 Task: In the  document logbook.epub. Below name insert the link: 'www.facebook.com' Insert Dropdown below the link: Project Status  'Select Blocked'Insert Header and write  "Stellar". Change font style to  Caveat
Action: Mouse moved to (432, 498)
Screenshot: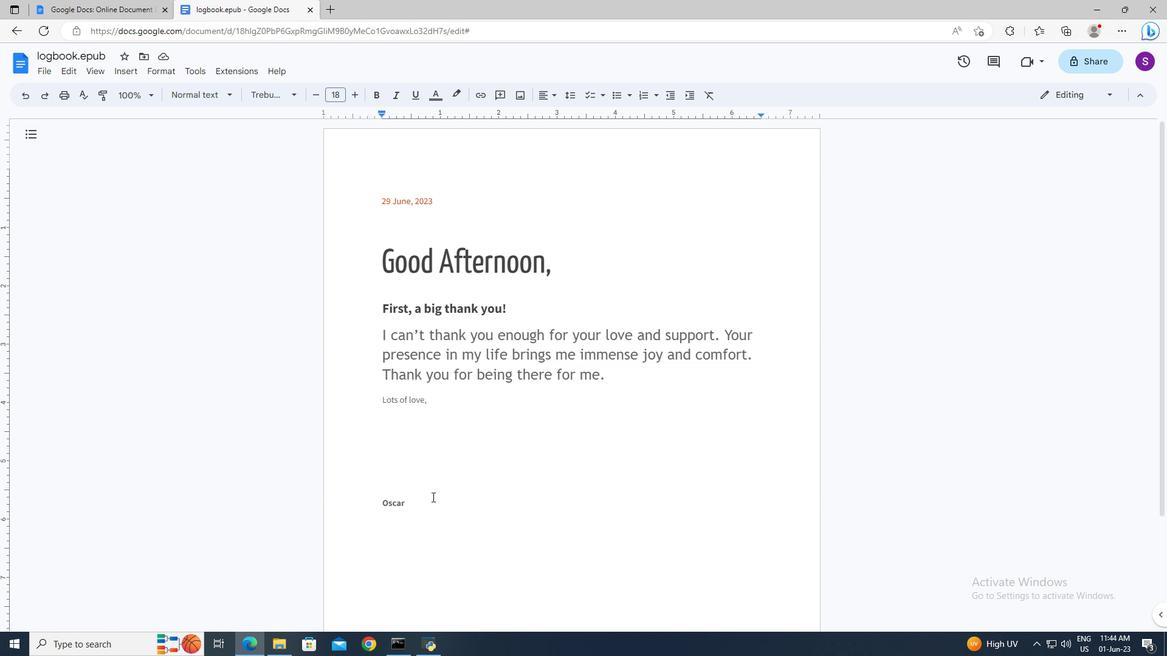 
Action: Mouse pressed left at (432, 498)
Screenshot: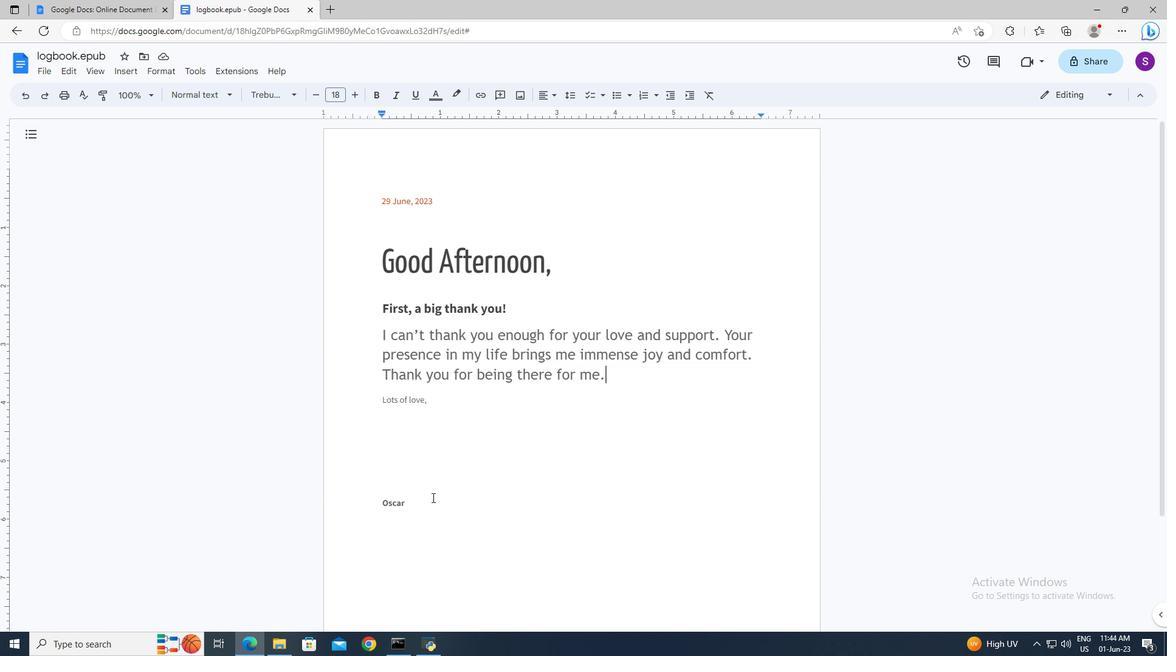 
Action: Key pressed <Key.enter>
Screenshot: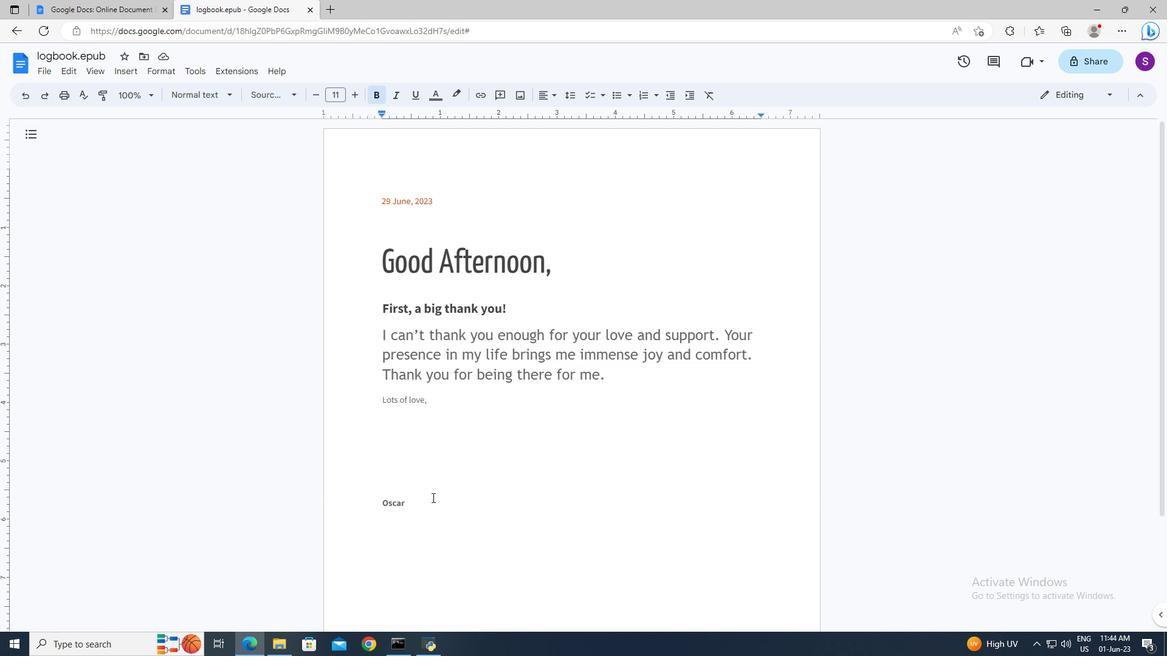 
Action: Mouse moved to (134, 69)
Screenshot: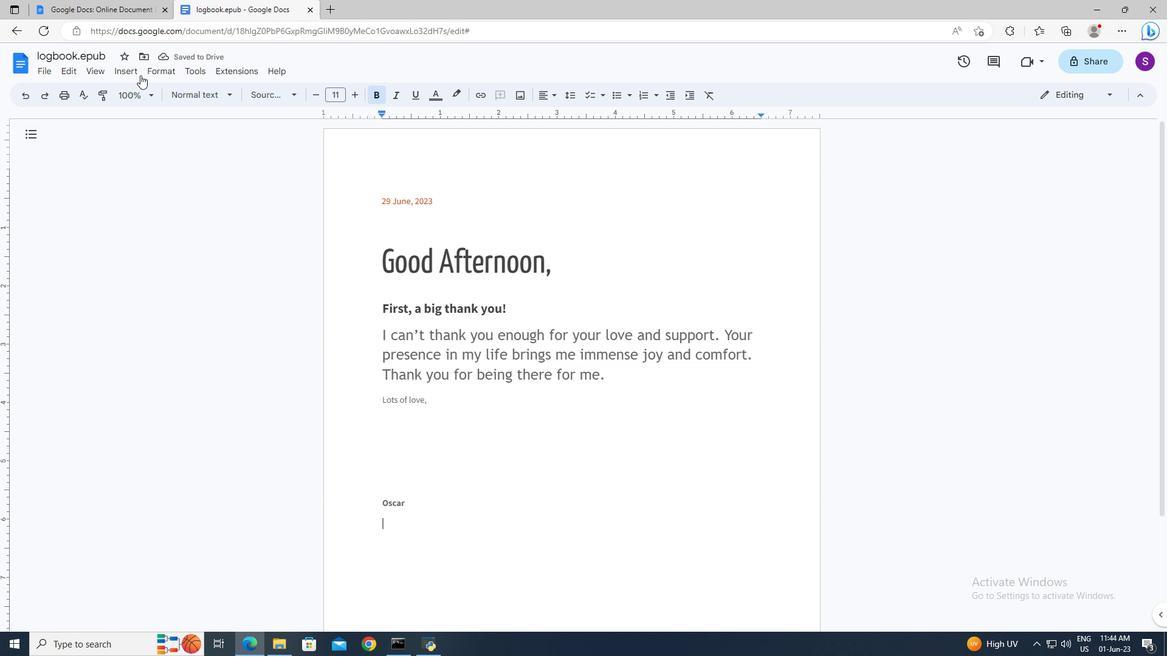 
Action: Mouse pressed left at (134, 69)
Screenshot: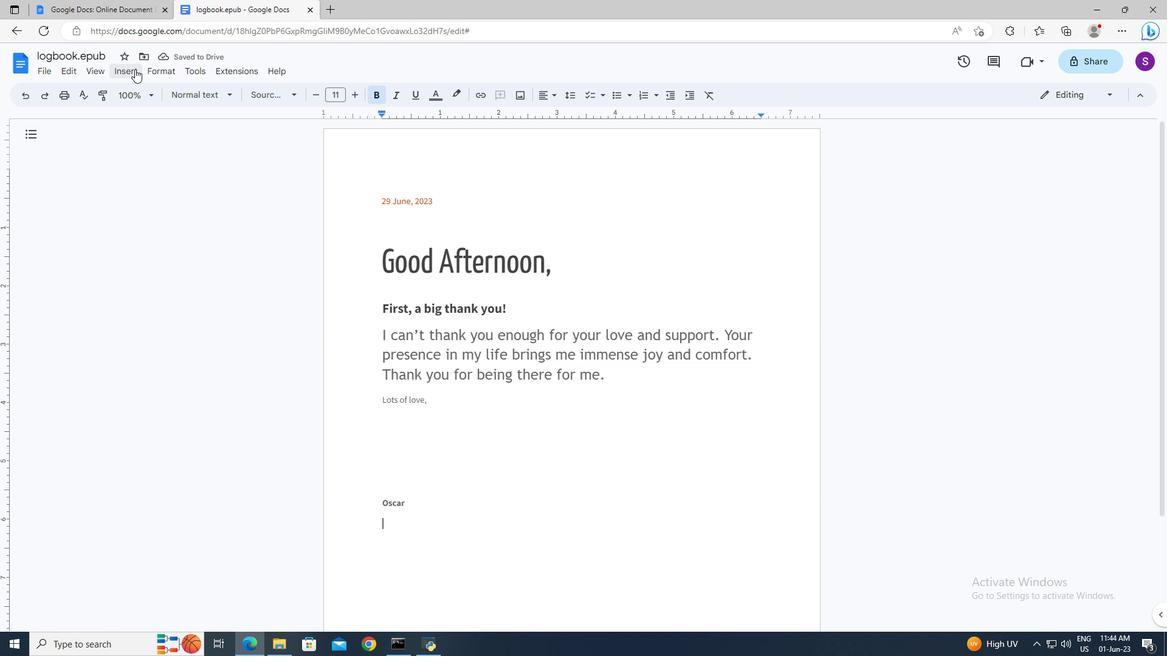 
Action: Mouse moved to (167, 442)
Screenshot: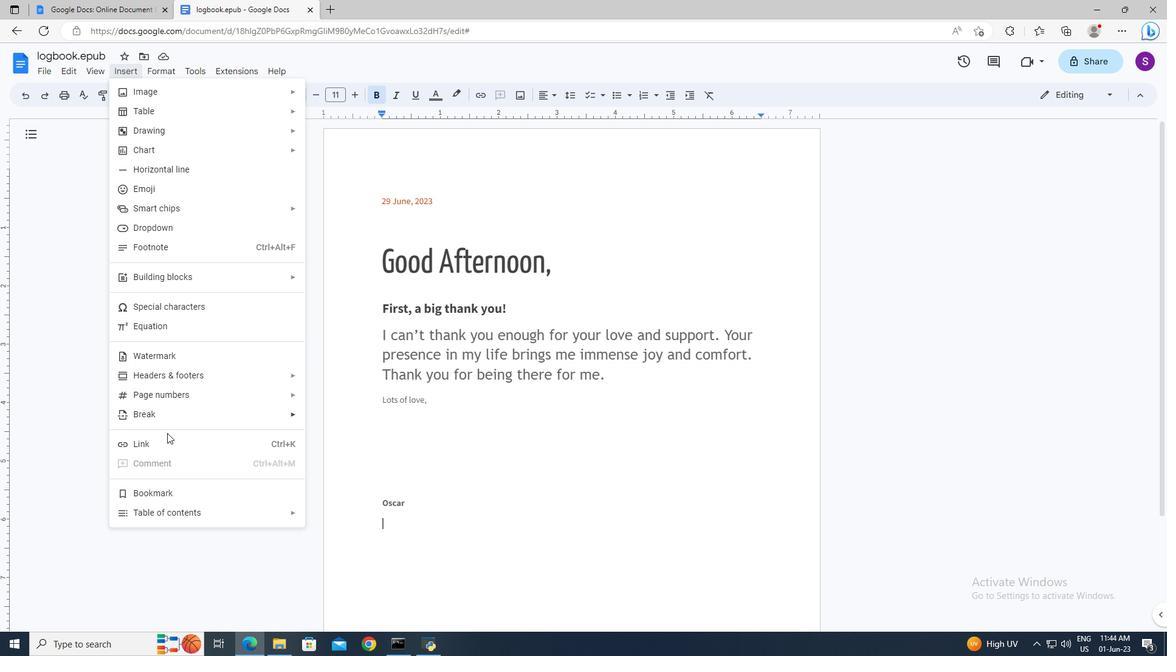 
Action: Mouse pressed left at (167, 442)
Screenshot: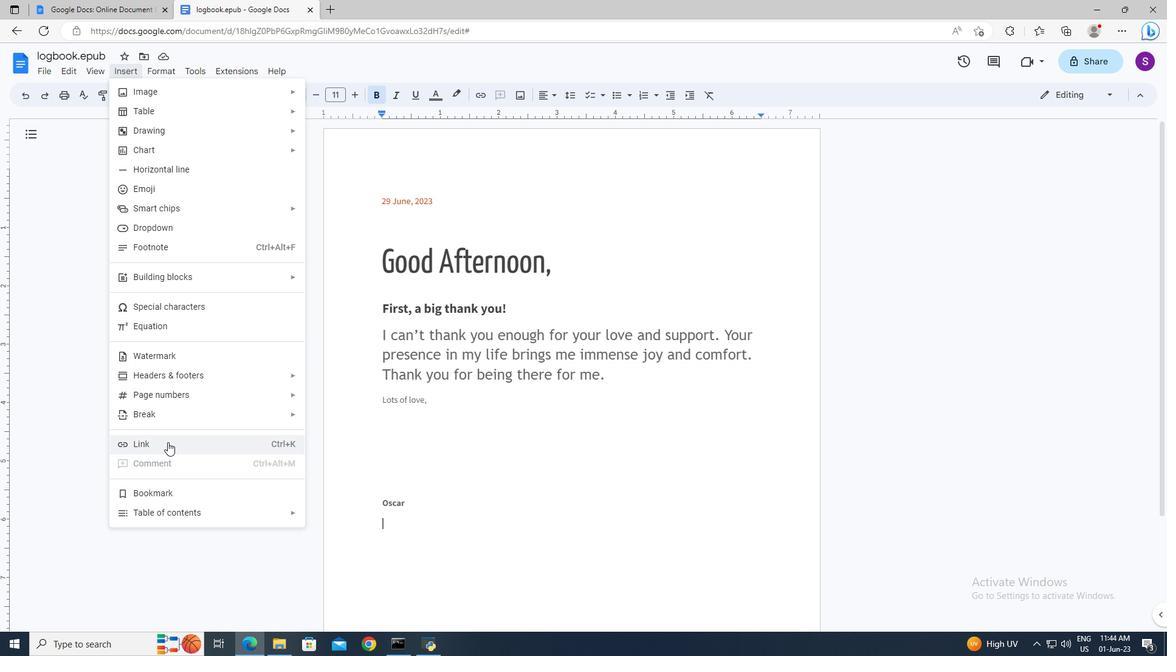 
Action: Mouse moved to (415, 335)
Screenshot: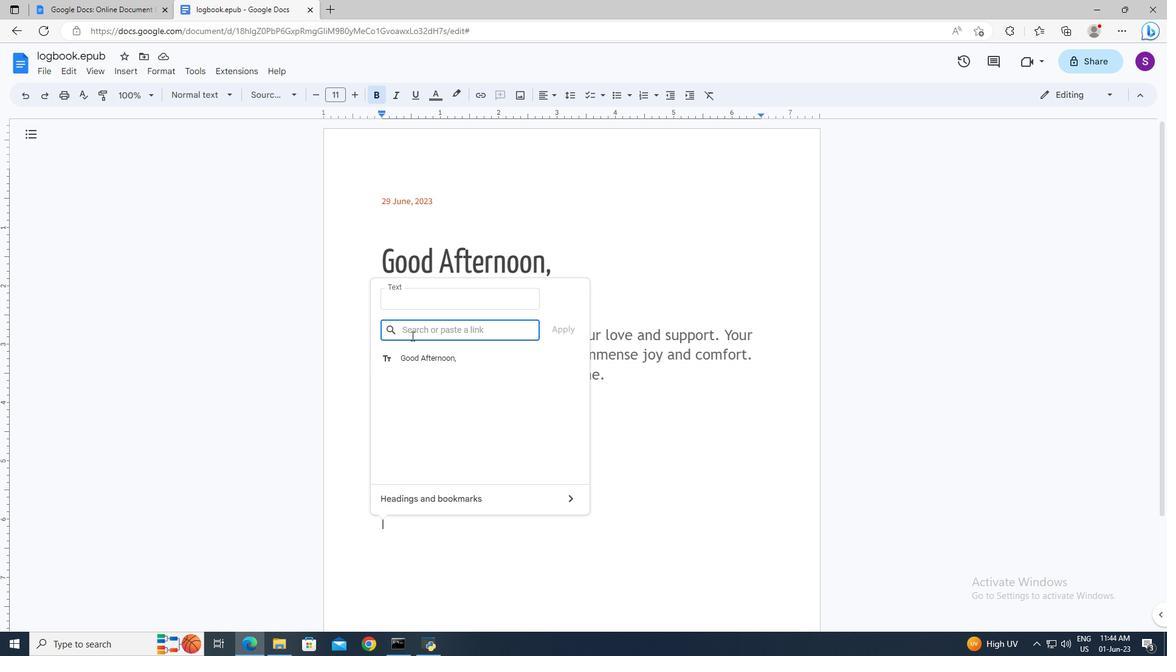 
Action: Mouse pressed left at (415, 335)
Screenshot: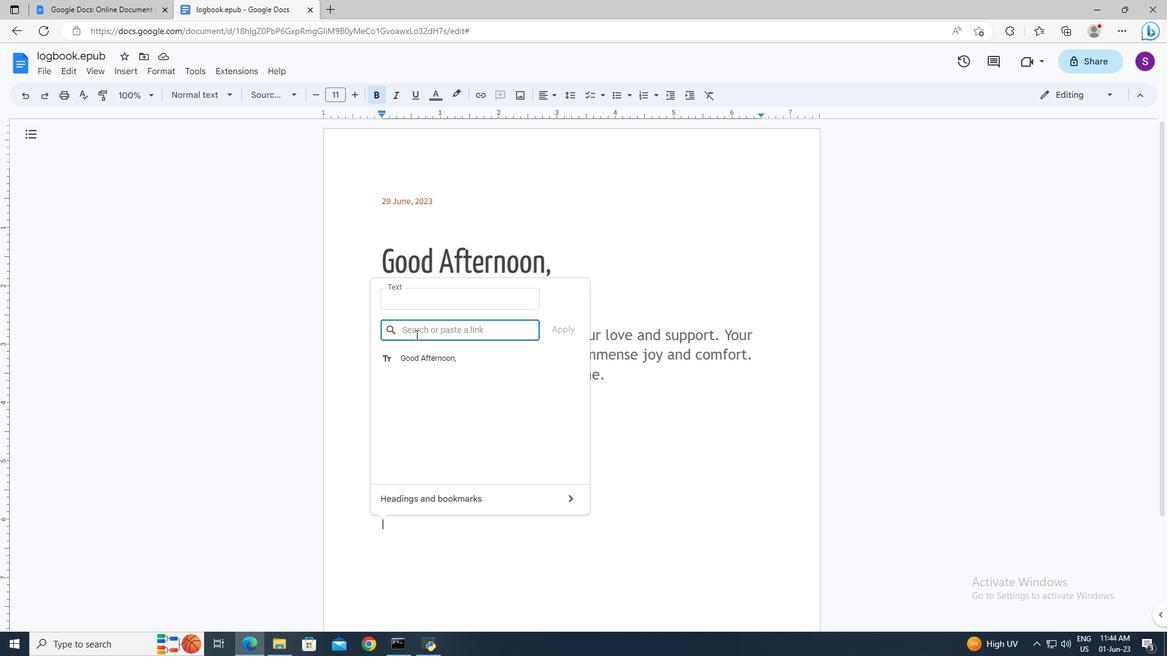
Action: Mouse moved to (413, 333)
Screenshot: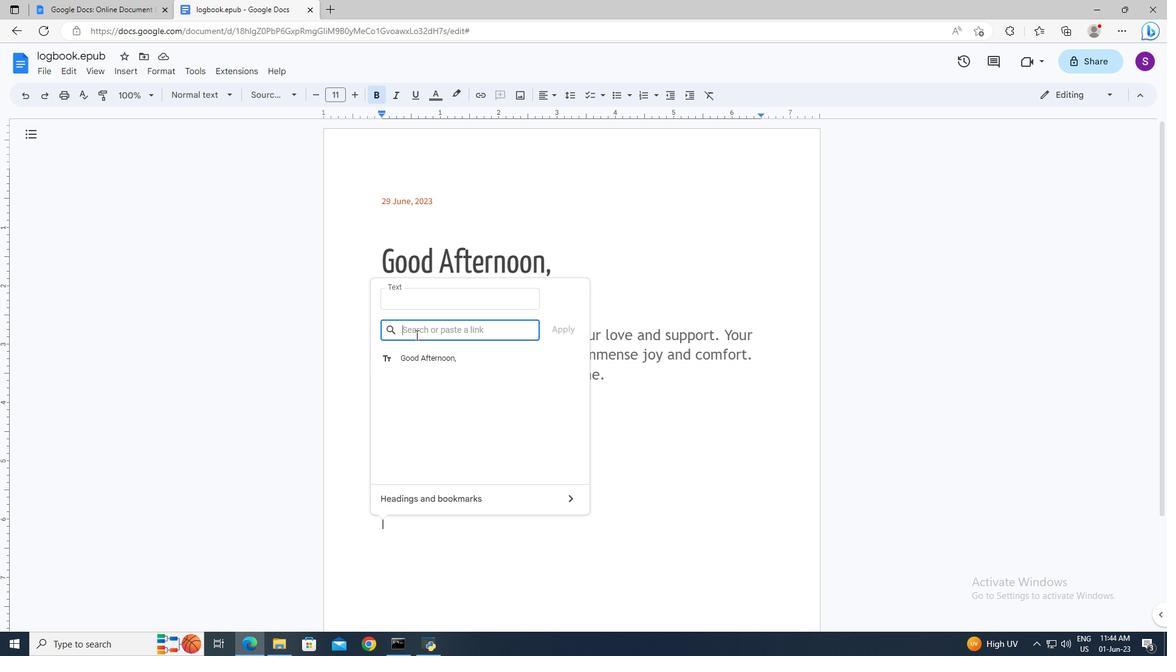 
Action: Key pressed www.facebook.com<Key.enter>
Screenshot: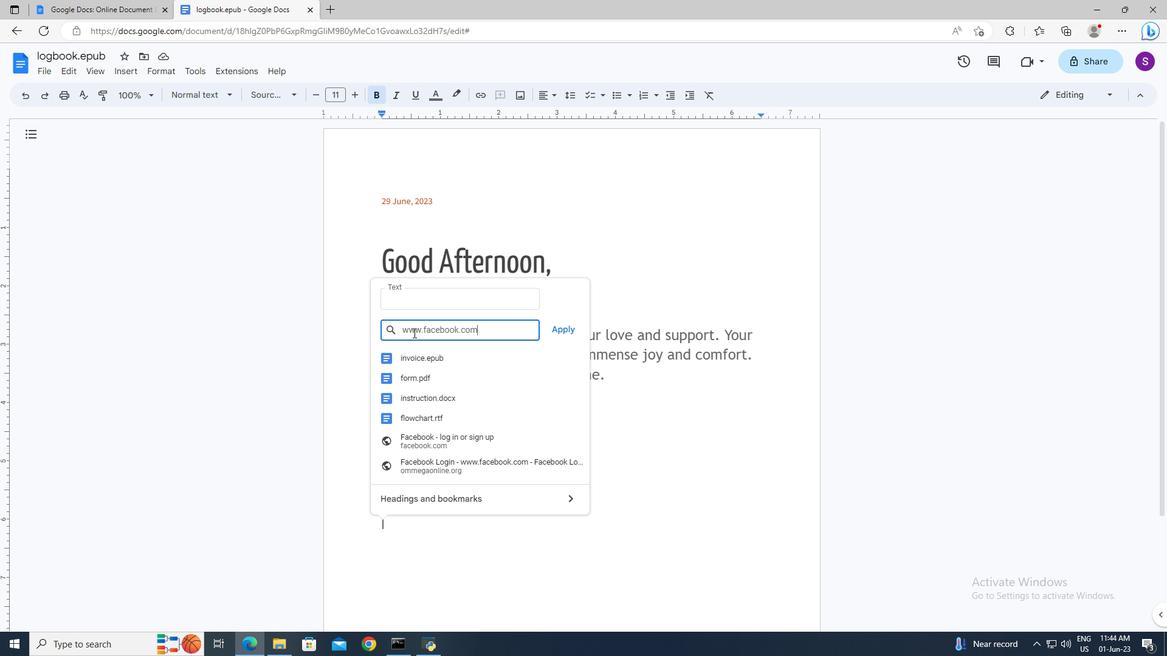
Action: Mouse moved to (138, 71)
Screenshot: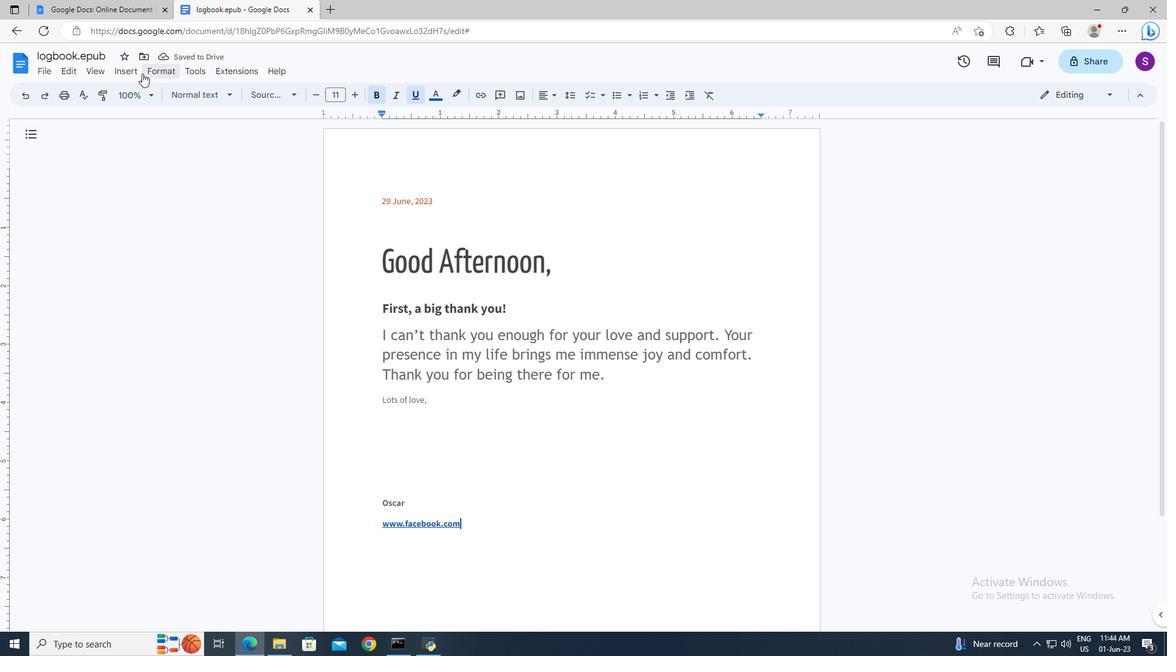 
Action: Mouse pressed left at (138, 71)
Screenshot: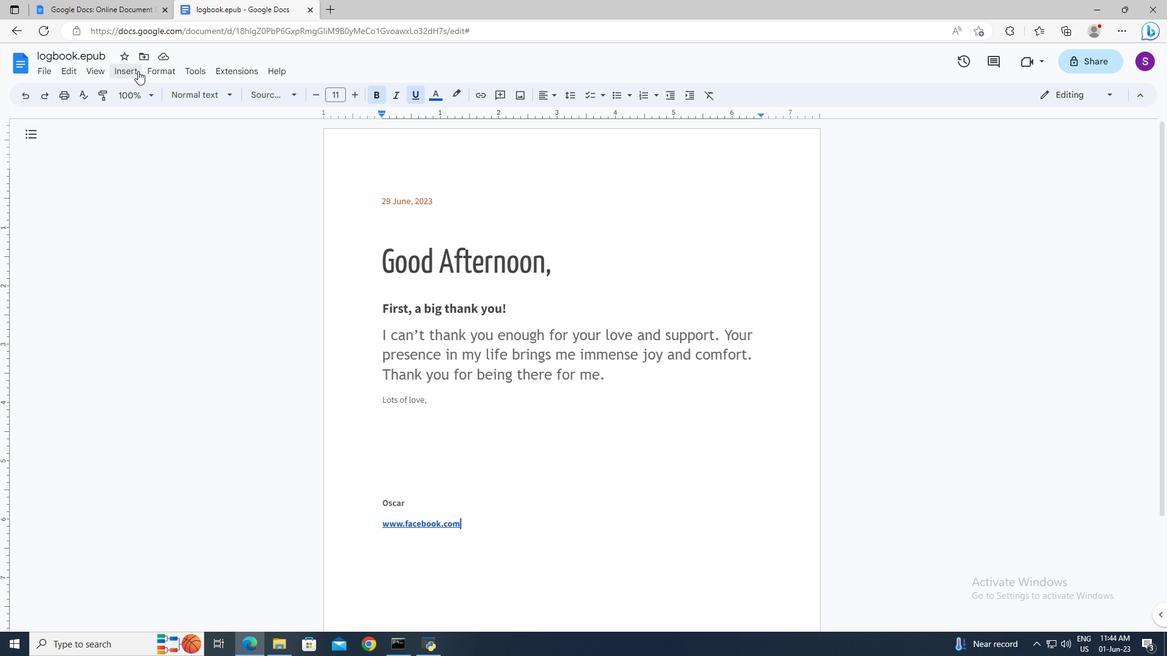 
Action: Mouse moved to (152, 224)
Screenshot: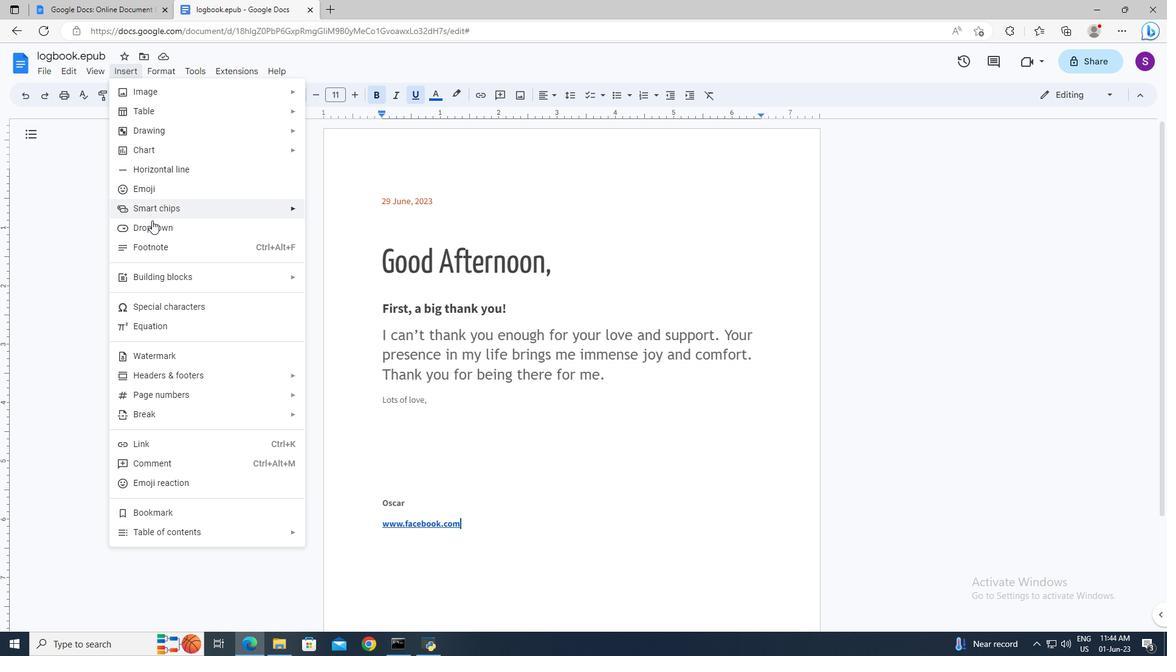 
Action: Mouse pressed left at (152, 224)
Screenshot: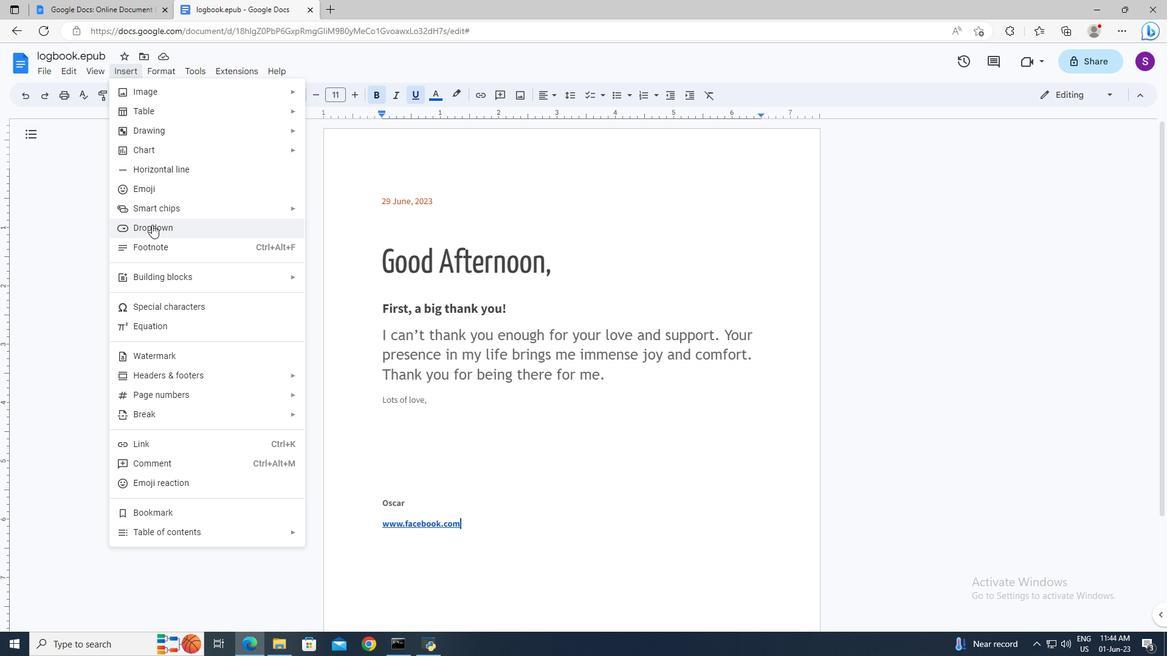 
Action: Mouse moved to (501, 493)
Screenshot: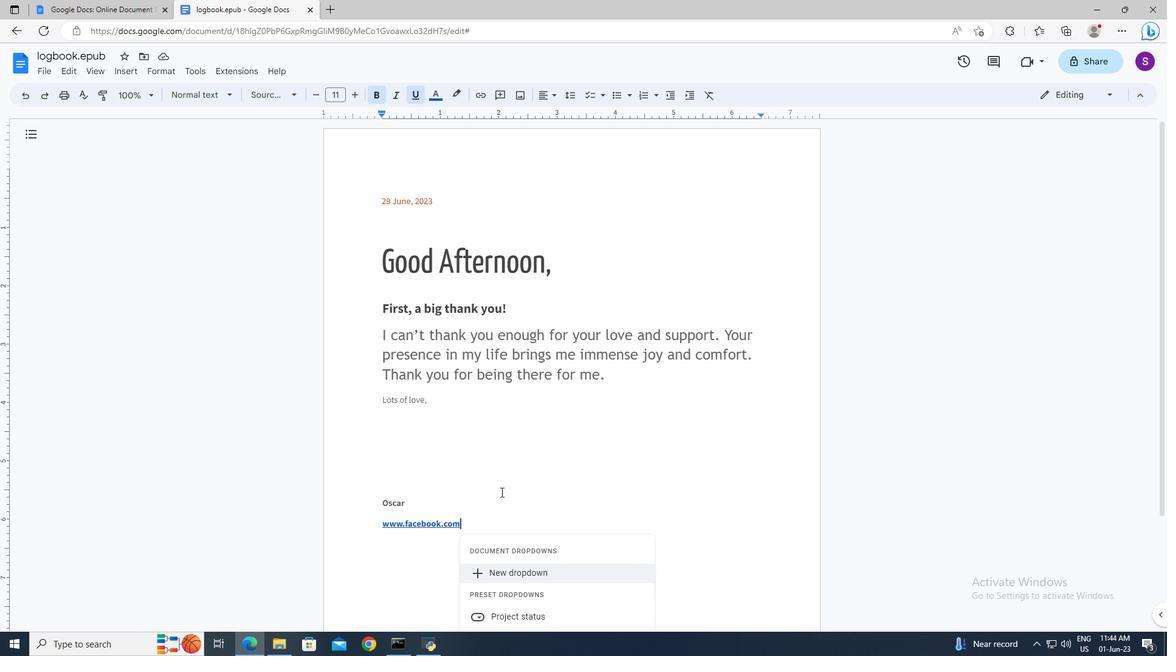 
Action: Mouse scrolled (501, 492) with delta (0, 0)
Screenshot: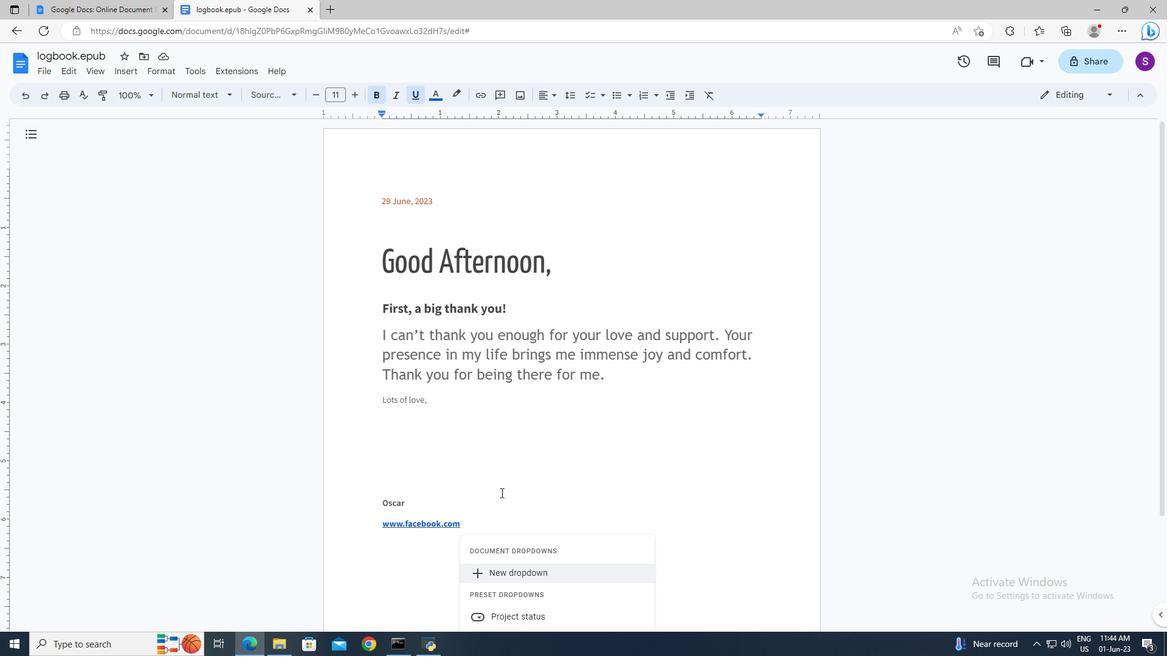 
Action: Mouse moved to (679, 589)
Screenshot: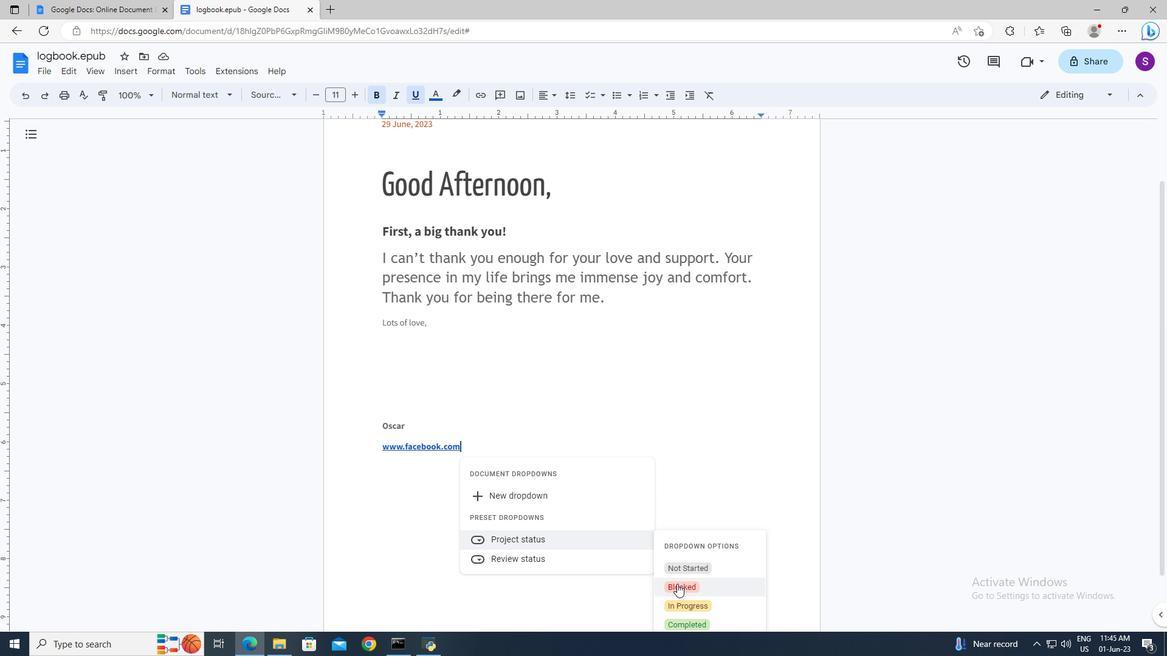 
Action: Mouse pressed left at (679, 589)
Screenshot: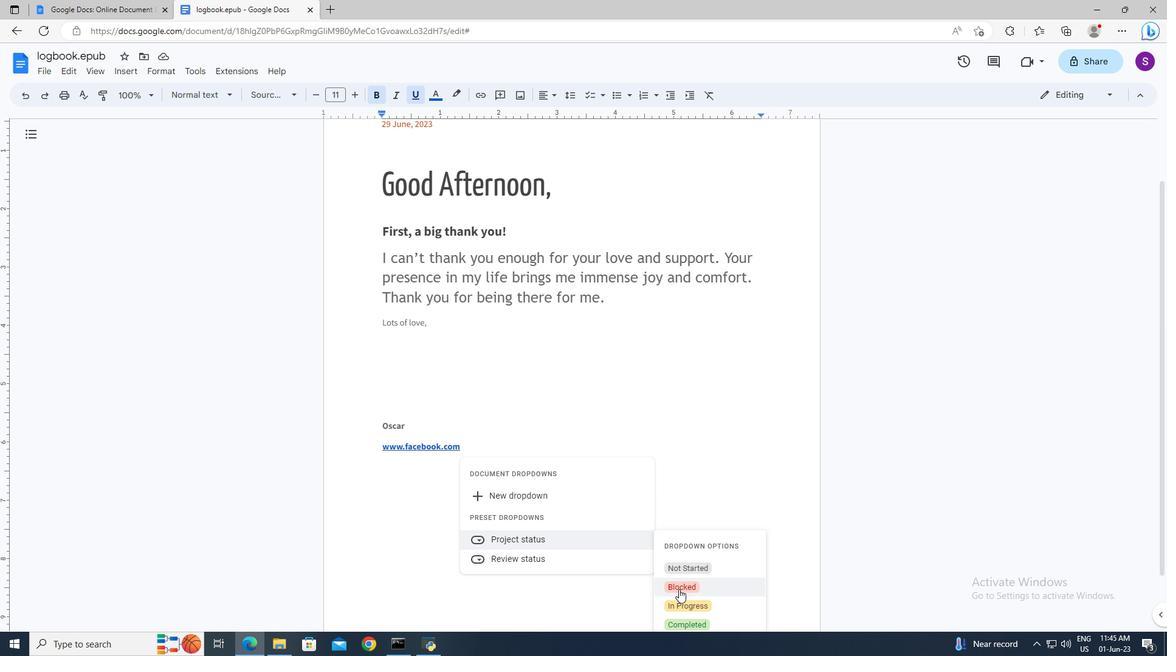 
Action: Mouse moved to (665, 558)
Screenshot: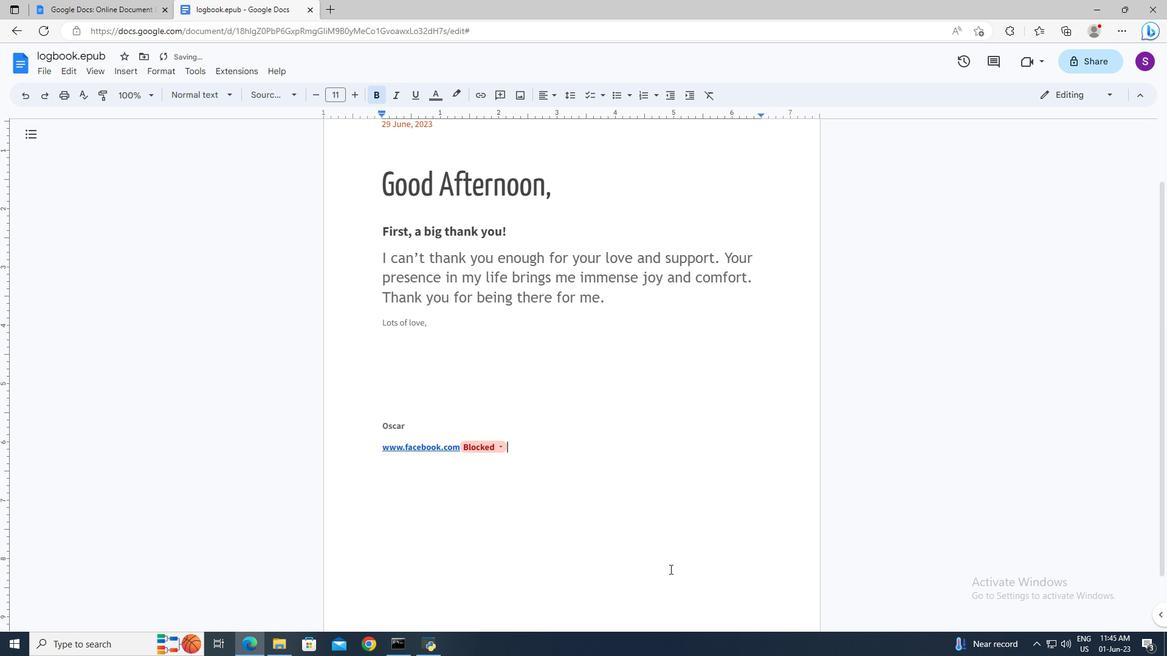 
Action: Mouse scrolled (665, 558) with delta (0, 0)
Screenshot: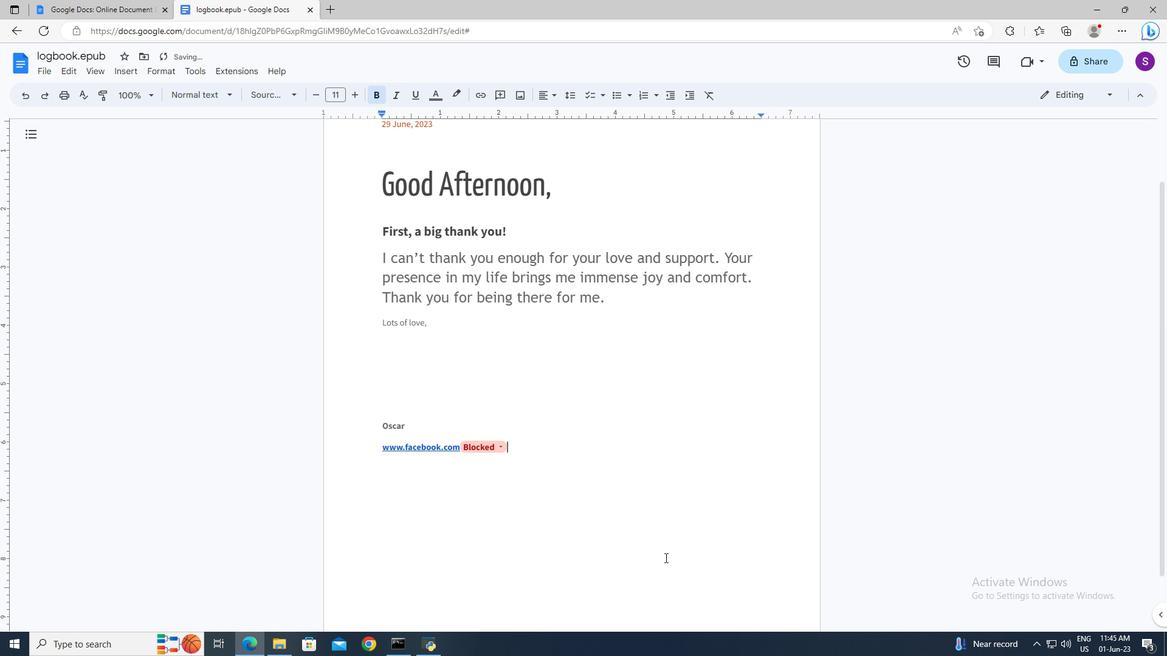 
Action: Mouse scrolled (665, 558) with delta (0, 0)
Screenshot: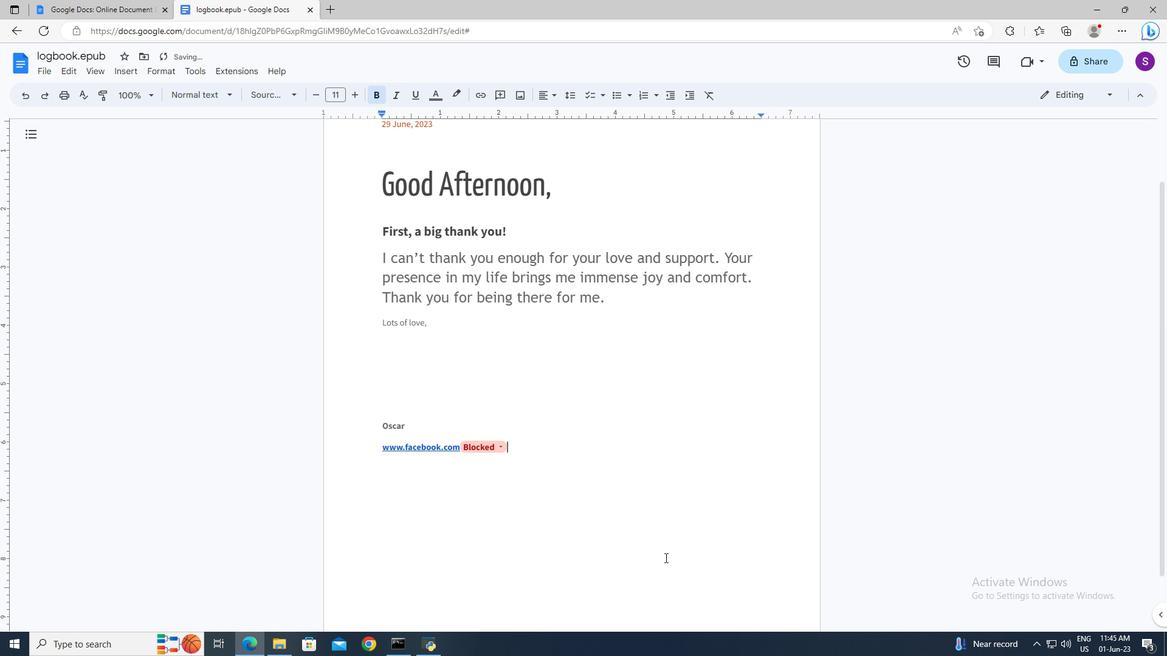 
Action: Mouse moved to (662, 552)
Screenshot: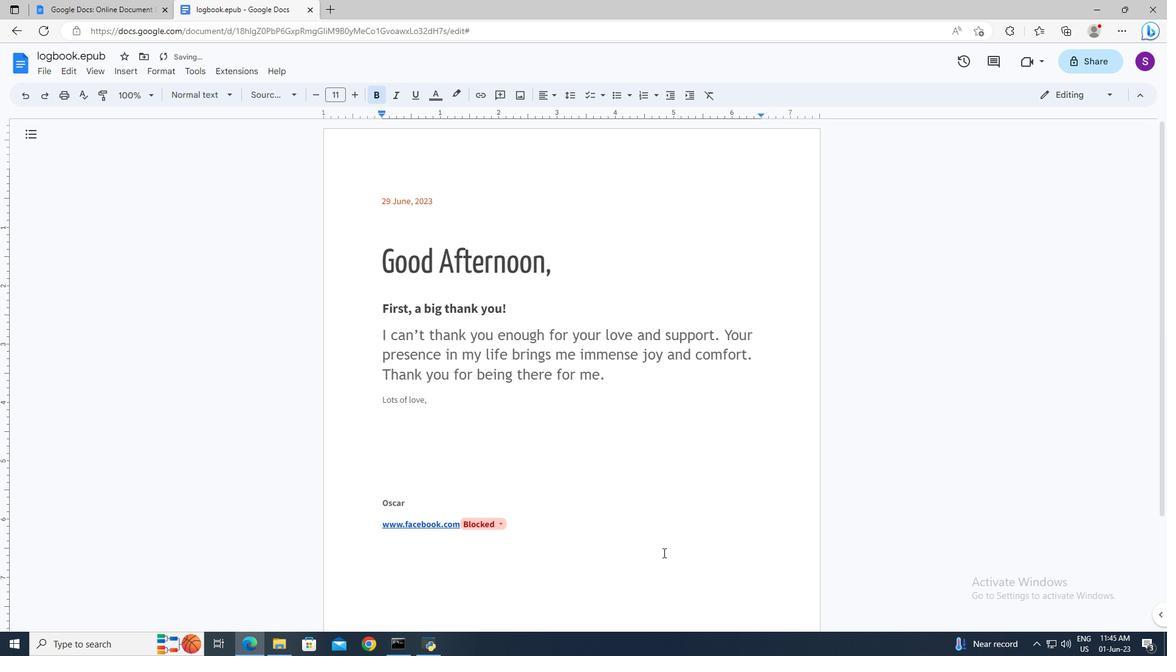 
Action: Mouse scrolled (662, 552) with delta (0, 0)
Screenshot: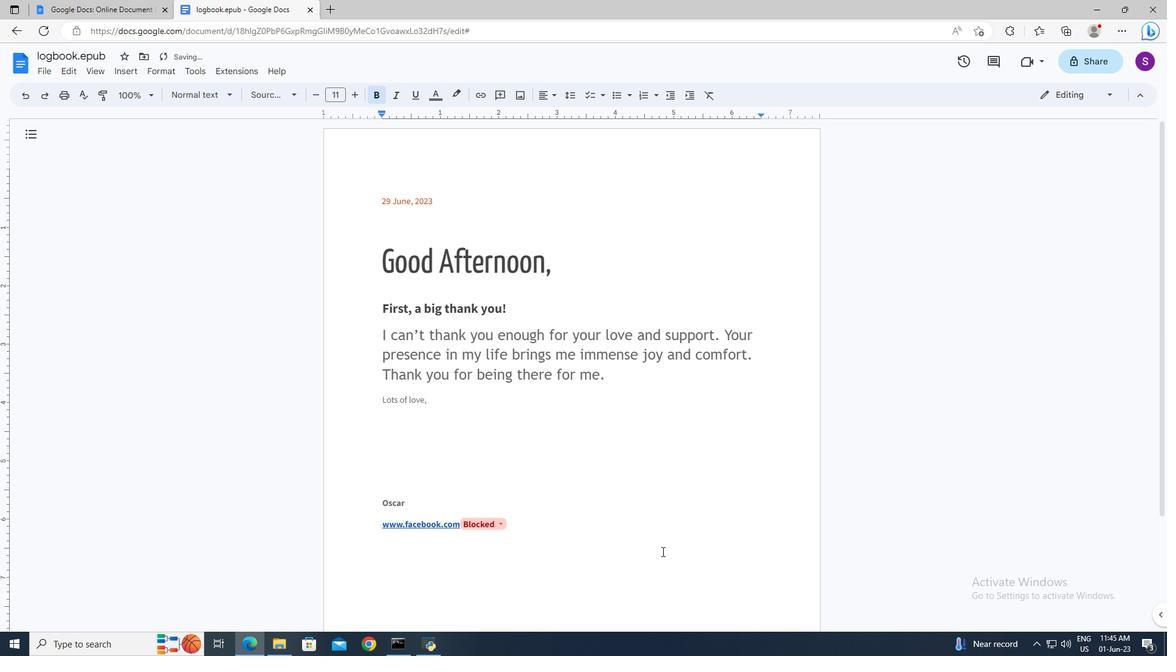 
Action: Mouse moved to (134, 69)
Screenshot: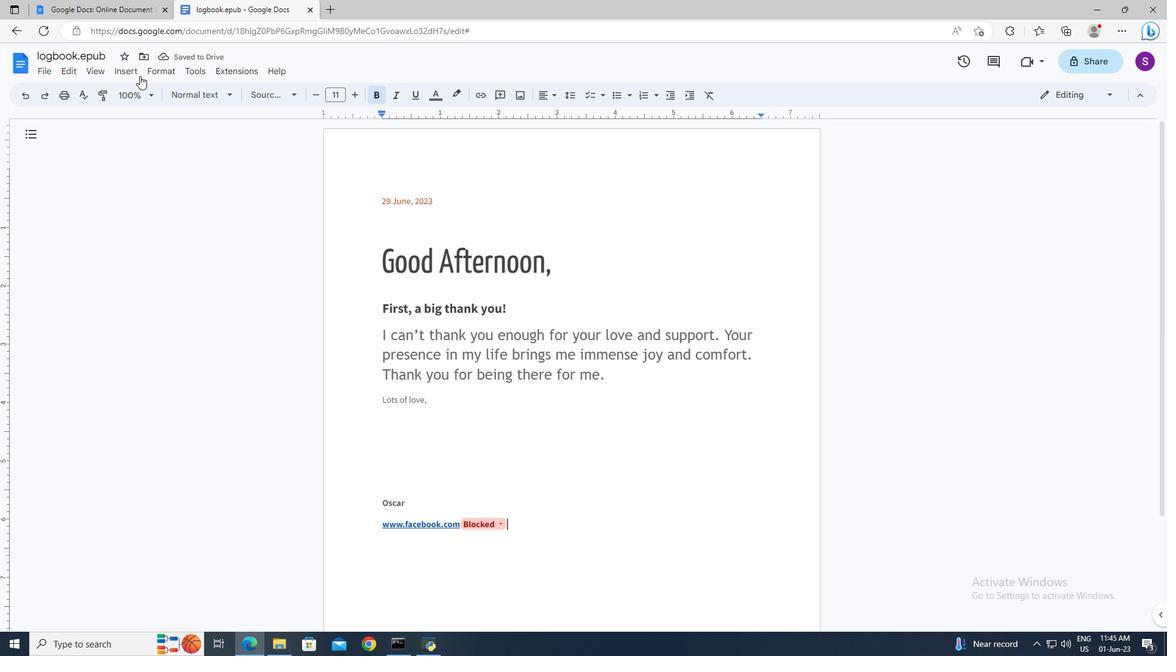 
Action: Mouse pressed left at (134, 69)
Screenshot: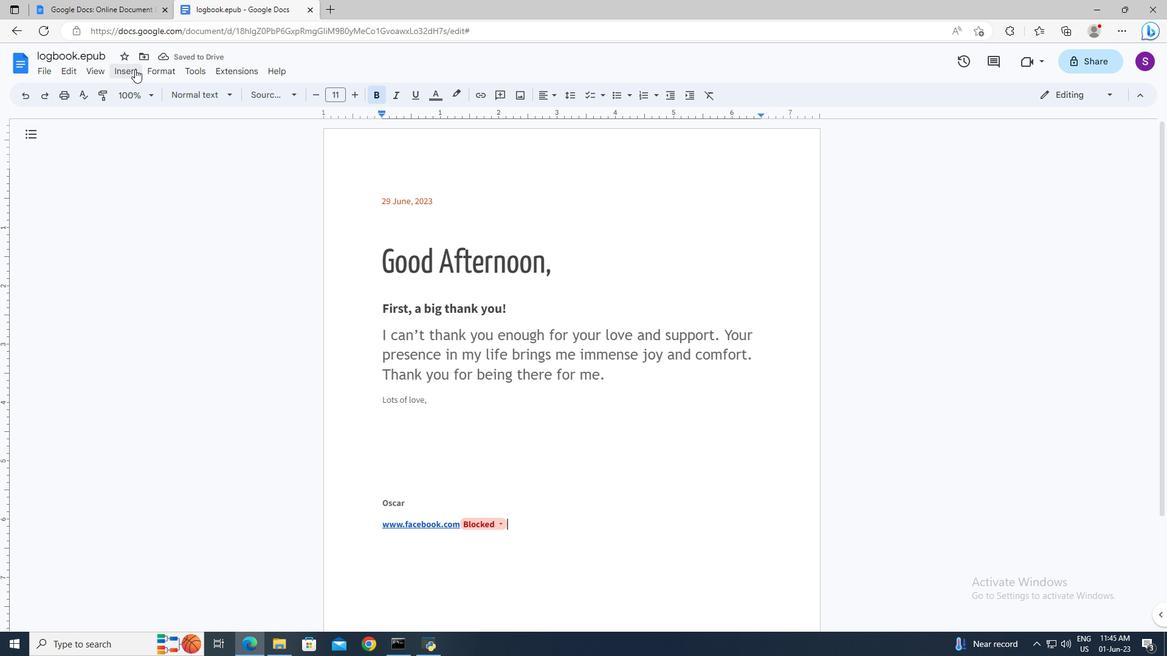 
Action: Mouse moved to (345, 382)
Screenshot: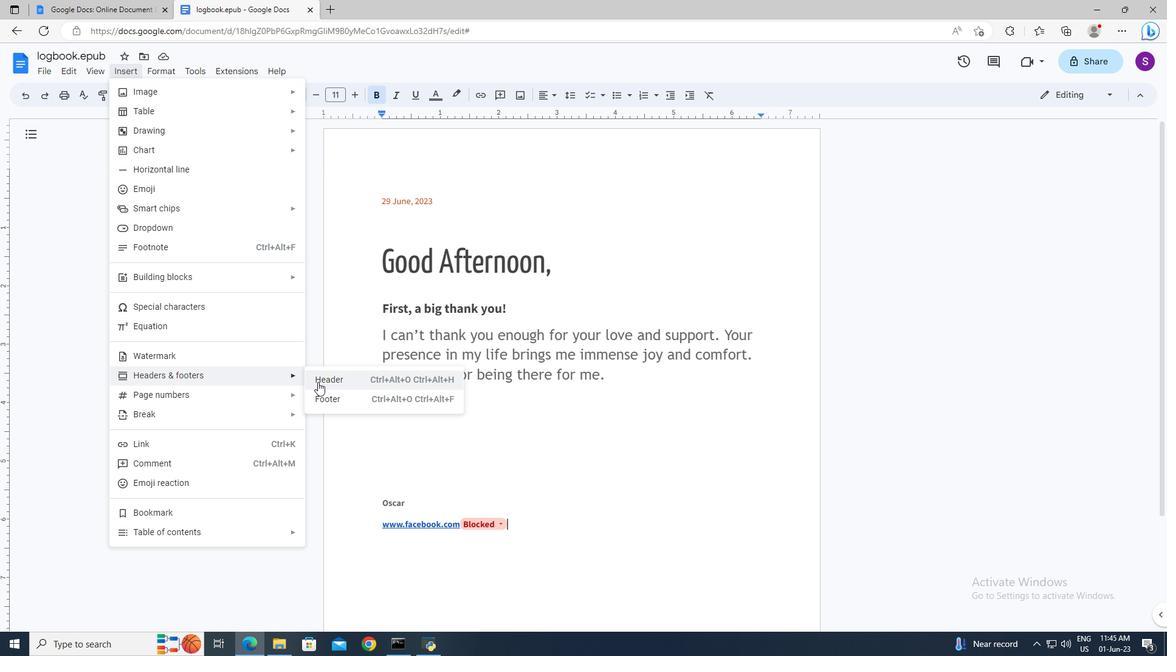 
Action: Mouse pressed left at (345, 382)
Screenshot: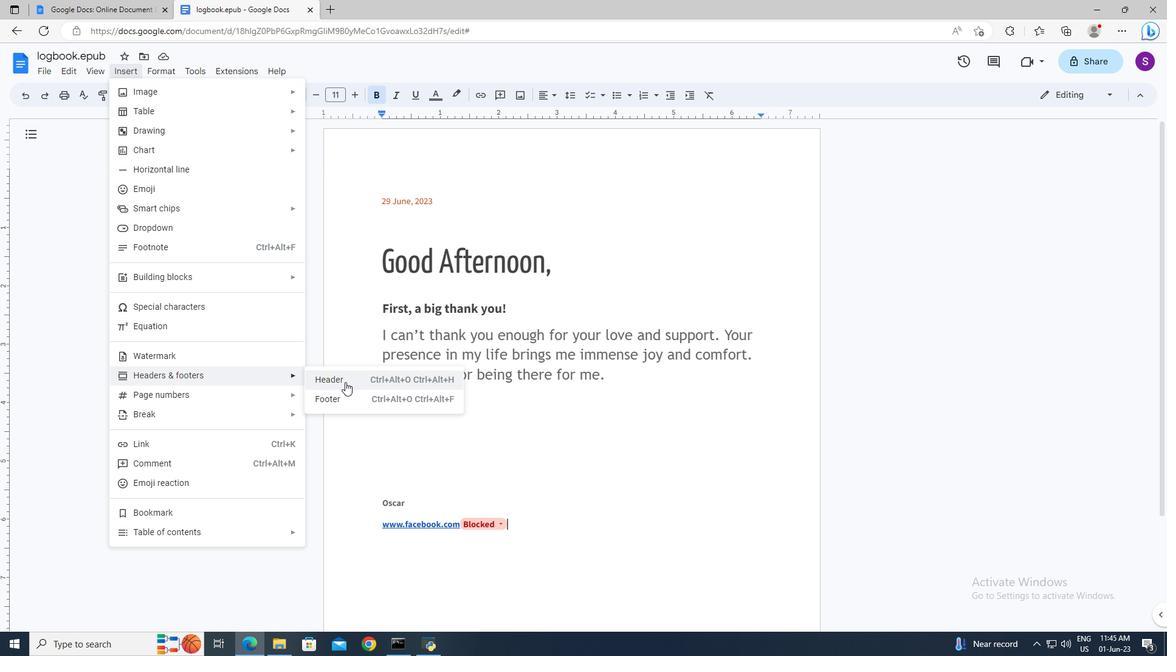 
Action: Mouse moved to (384, 226)
Screenshot: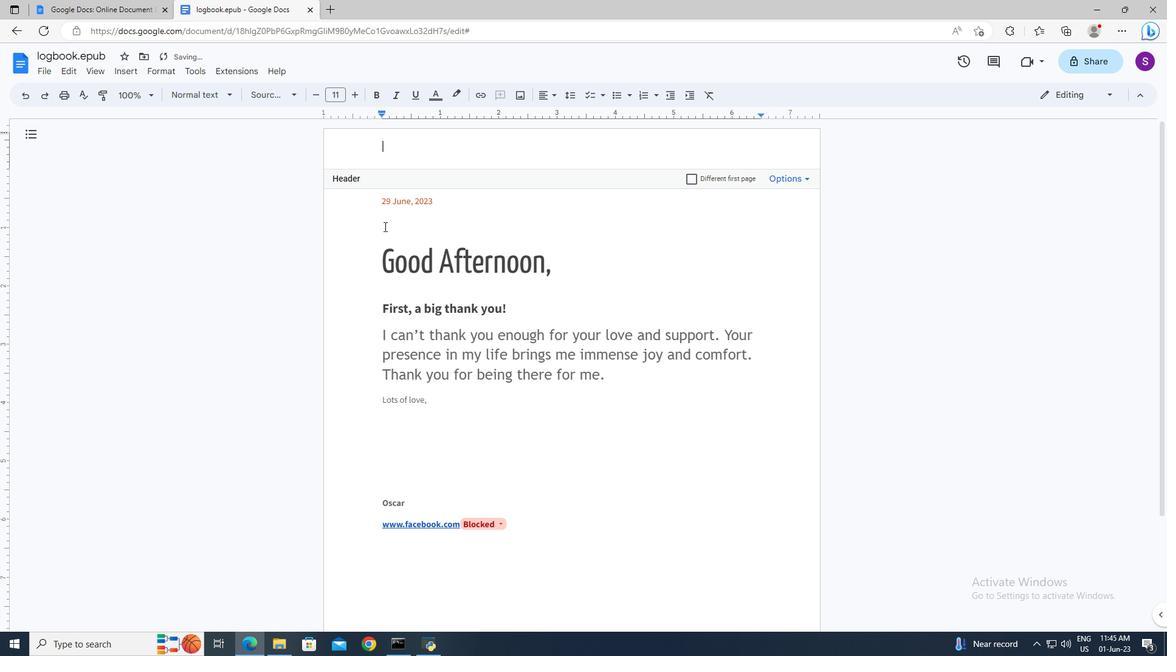 
Action: Key pressed <Key.shift_r>Stellar<Key.shift><Key.up>
Screenshot: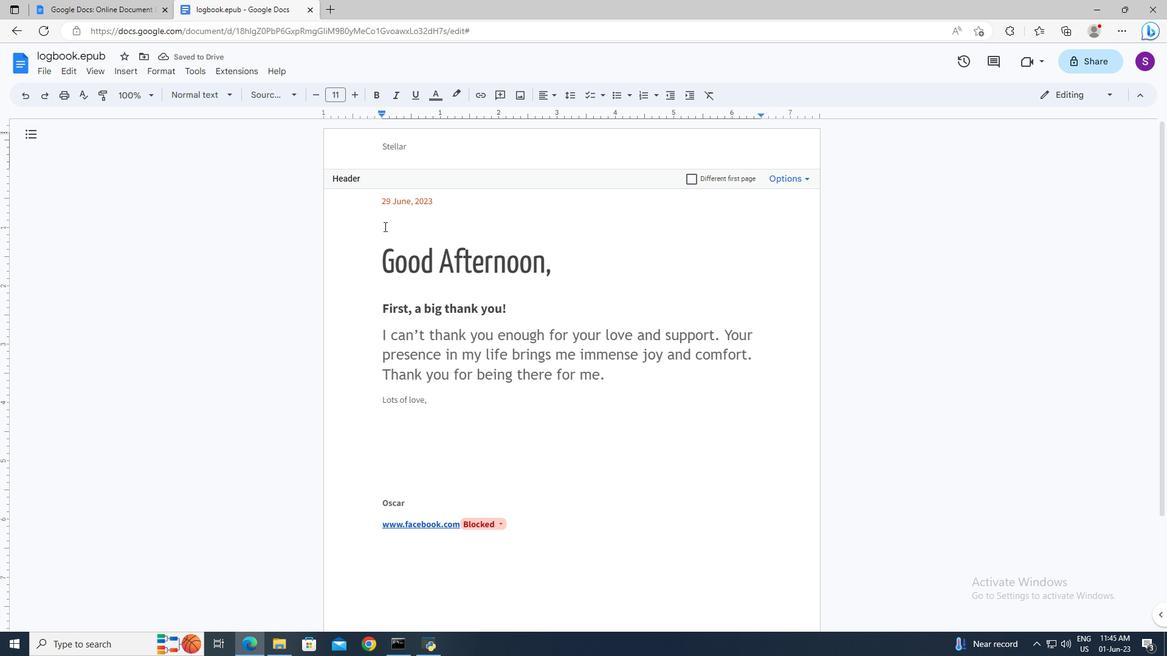 
Action: Mouse moved to (297, 99)
Screenshot: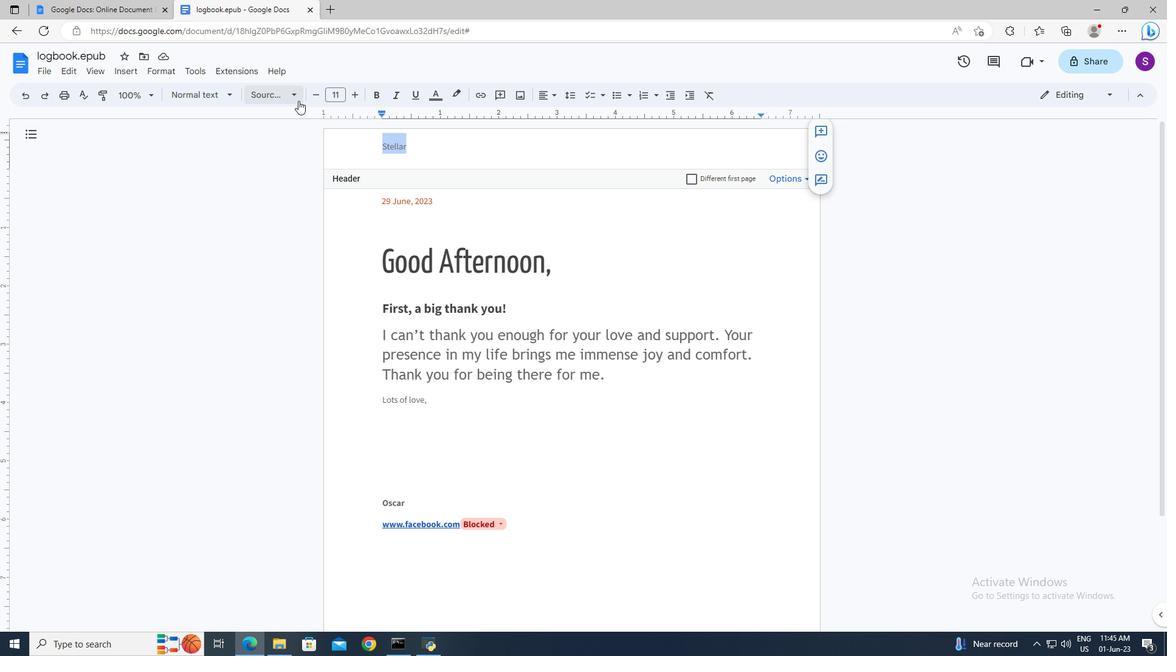 
Action: Mouse pressed left at (297, 99)
Screenshot: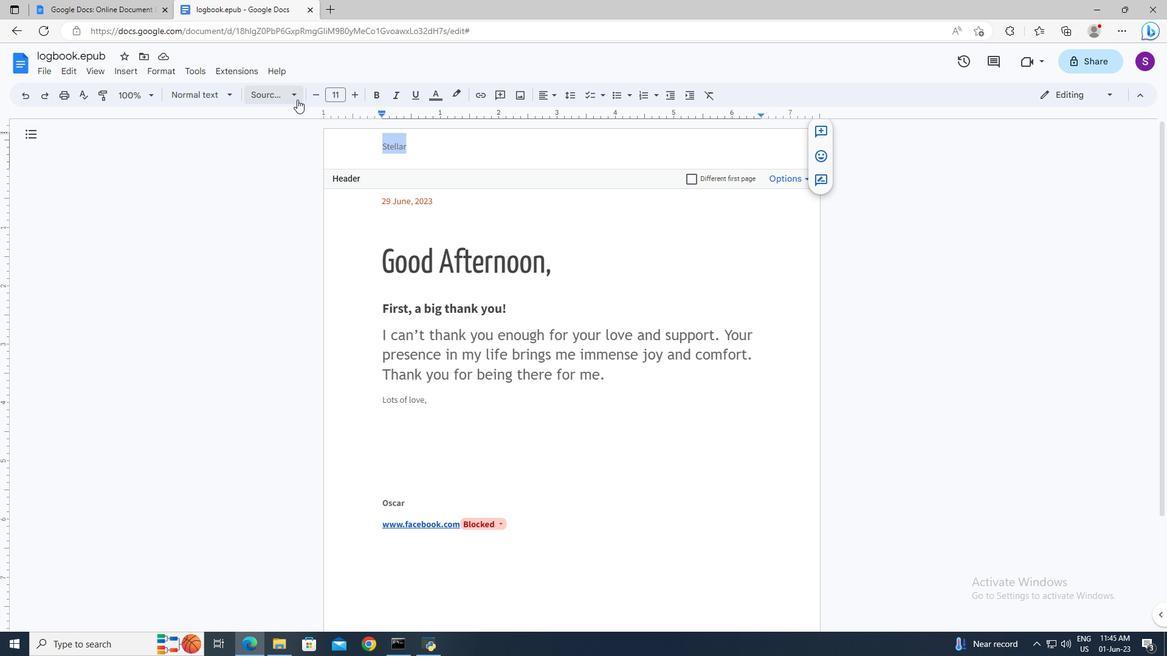 
Action: Mouse moved to (304, 415)
Screenshot: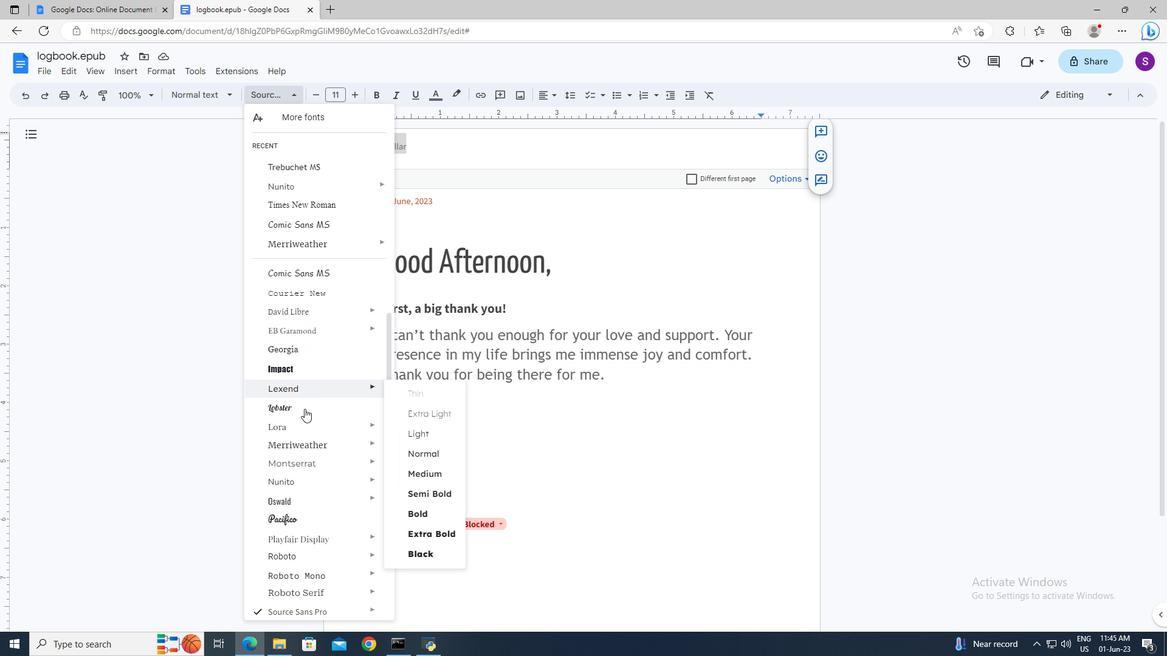 
Action: Mouse scrolled (304, 416) with delta (0, 0)
Screenshot: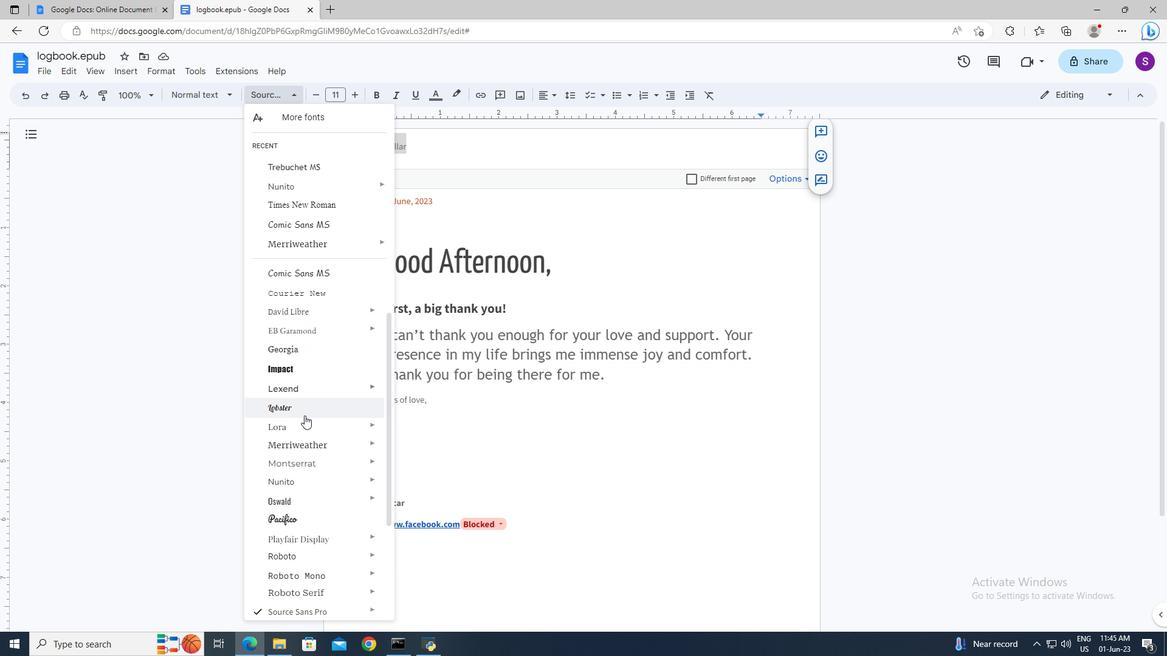 
Action: Mouse scrolled (304, 416) with delta (0, 0)
Screenshot: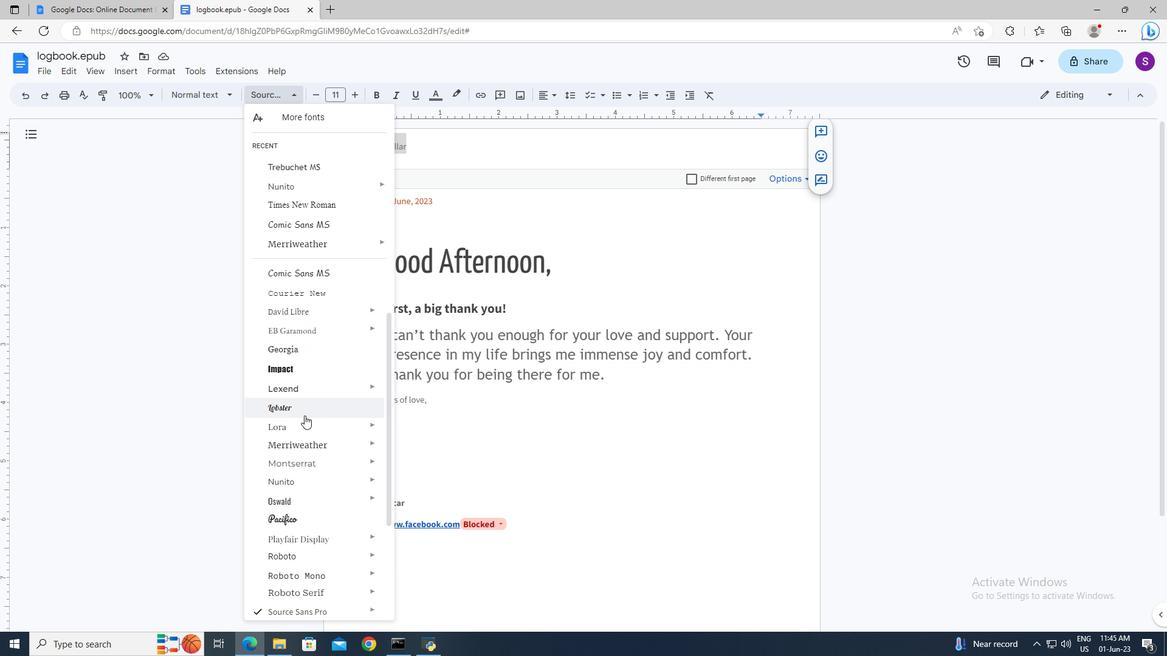 
Action: Mouse scrolled (304, 416) with delta (0, 0)
Screenshot: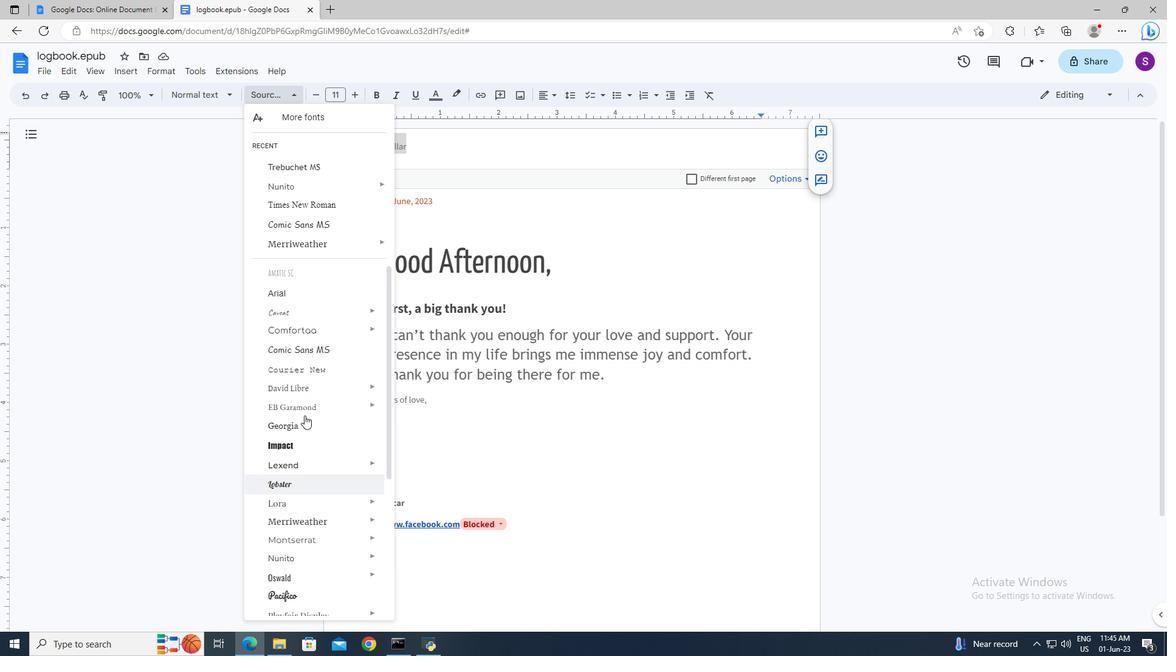 
Action: Mouse moved to (296, 316)
Screenshot: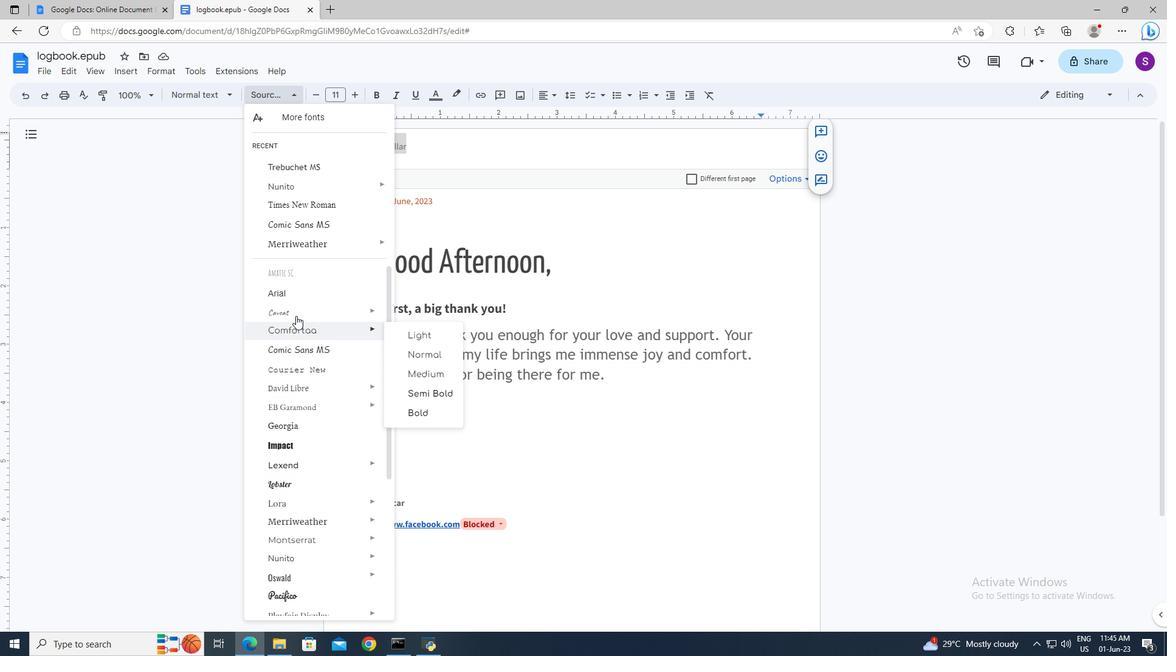 
Action: Mouse pressed left at (296, 316)
Screenshot: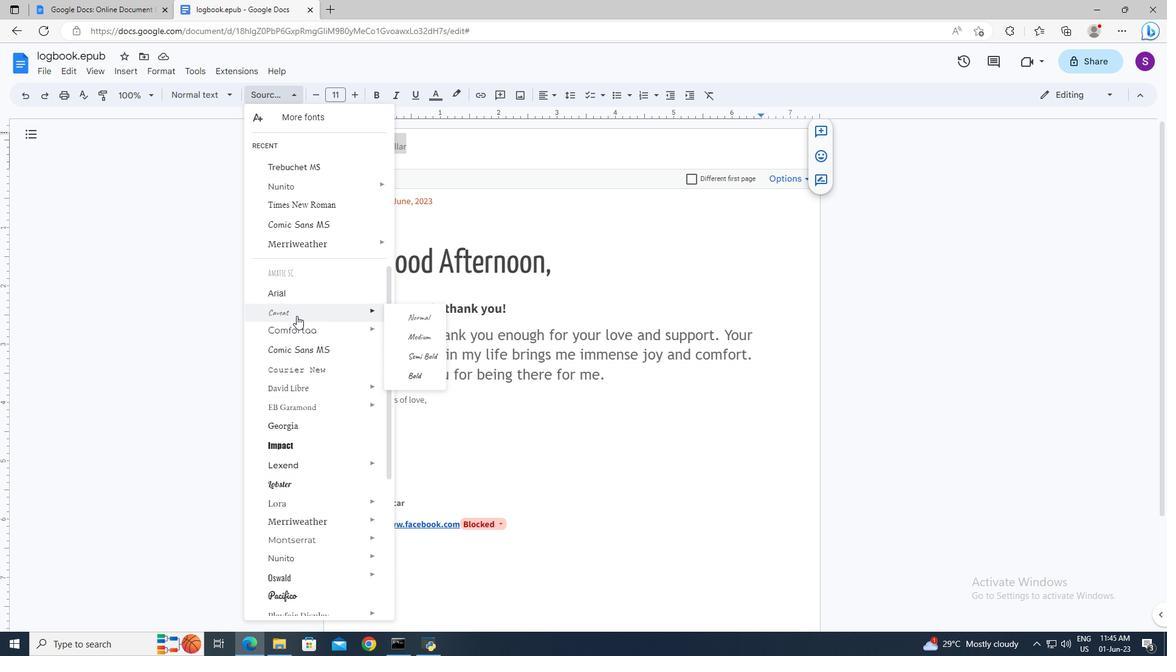 
Action: Mouse moved to (524, 308)
Screenshot: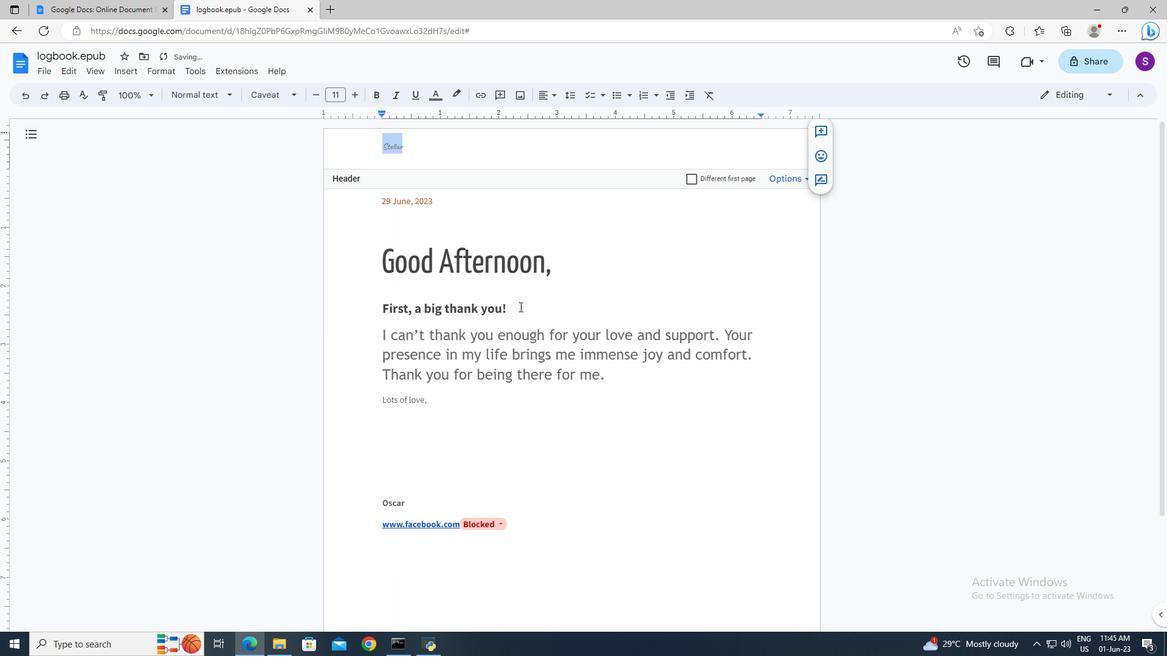 
Action: Mouse pressed left at (524, 308)
Screenshot: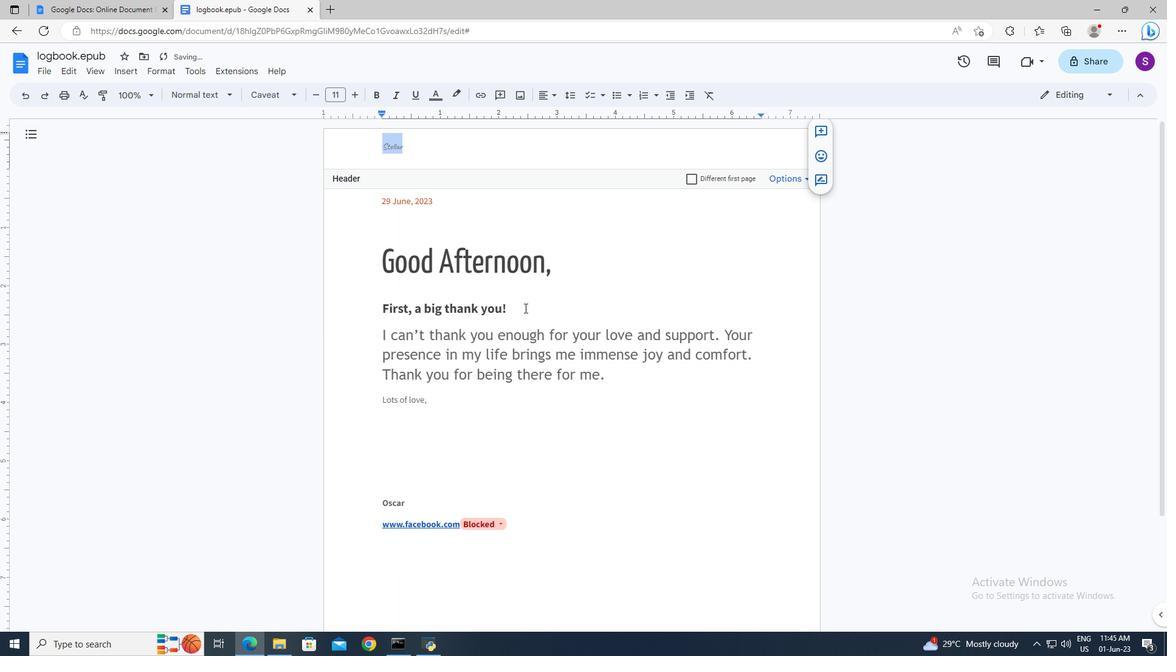 
Action: Mouse moved to (522, 307)
Screenshot: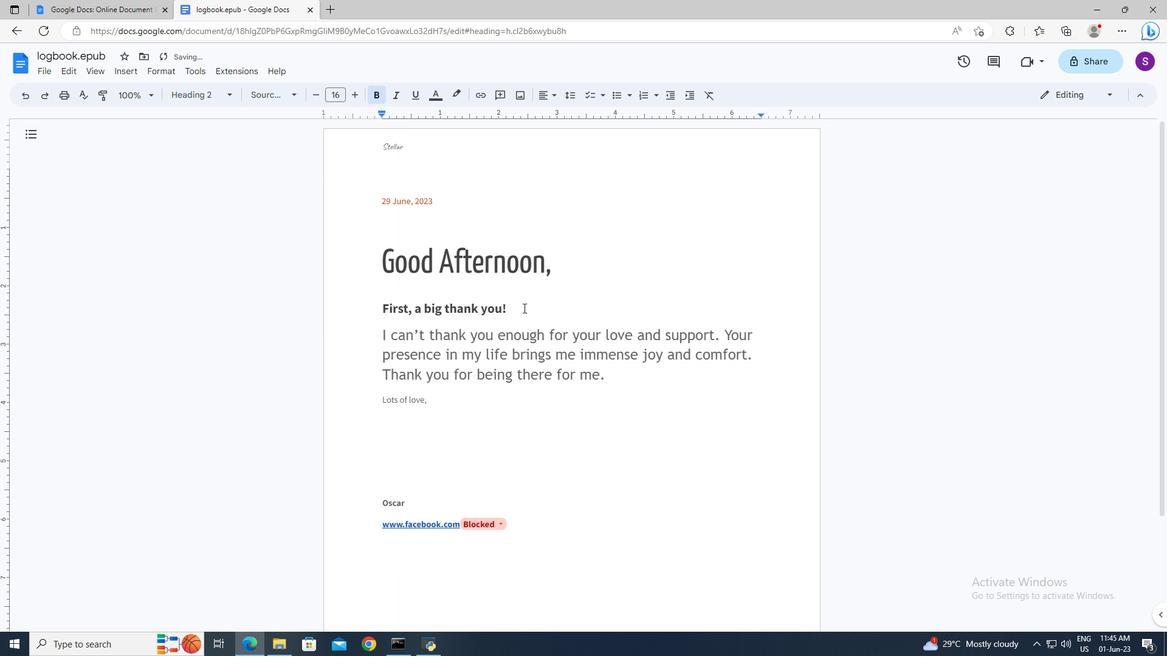 
